 Task: Add Cover Blue to Card Card0010 in Board Board0003 in Development in Trello
Action: Mouse moved to (720, 105)
Screenshot: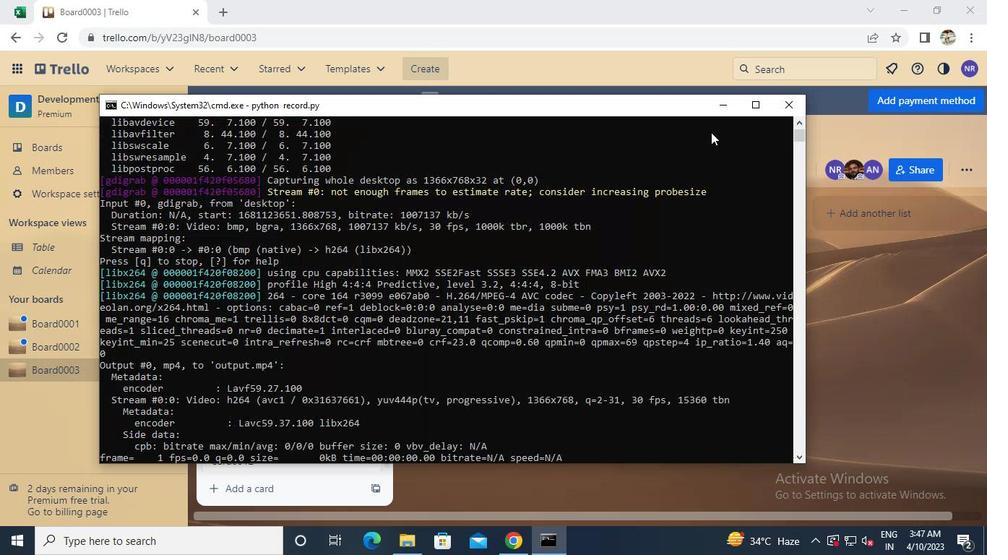 
Action: Mouse pressed left at (720, 105)
Screenshot: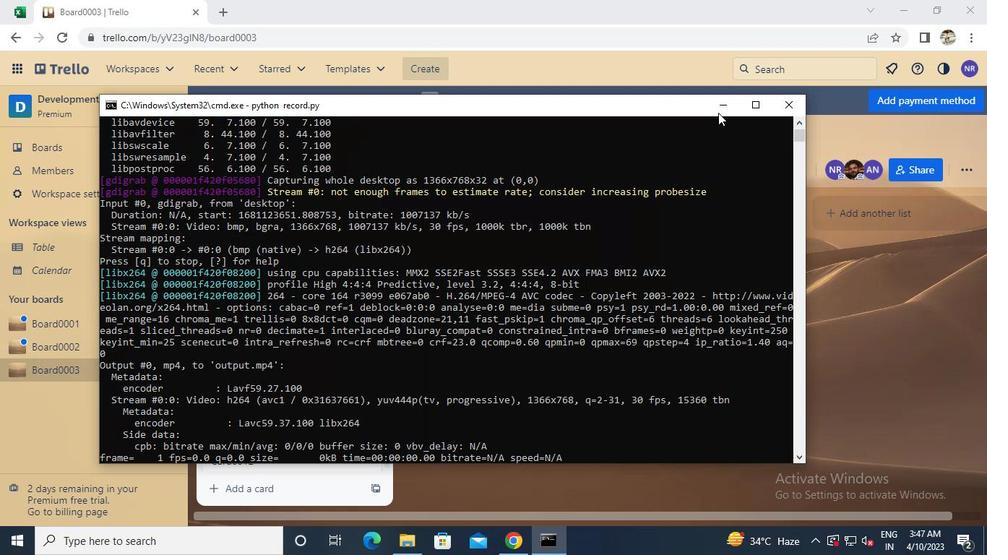 
Action: Mouse moved to (366, 367)
Screenshot: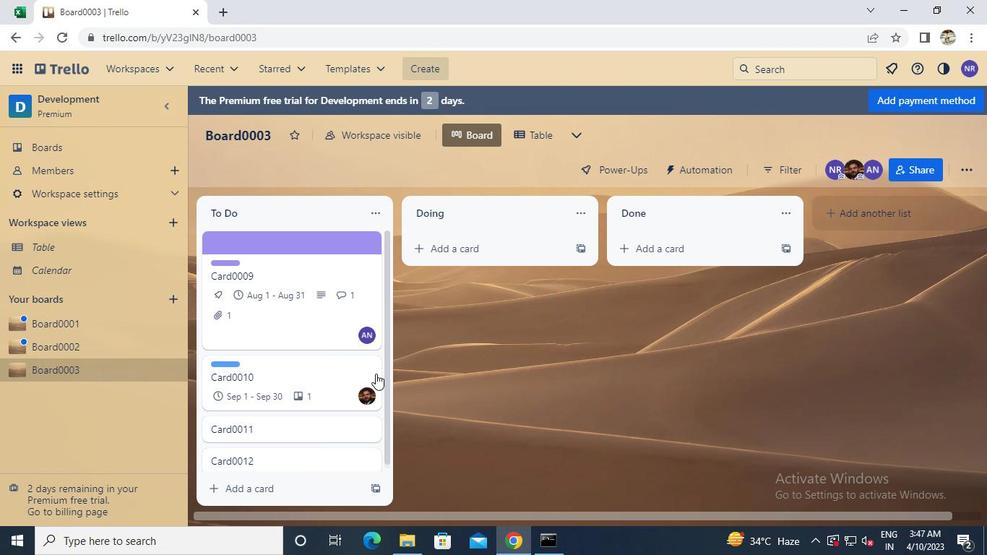 
Action: Mouse pressed left at (366, 367)
Screenshot: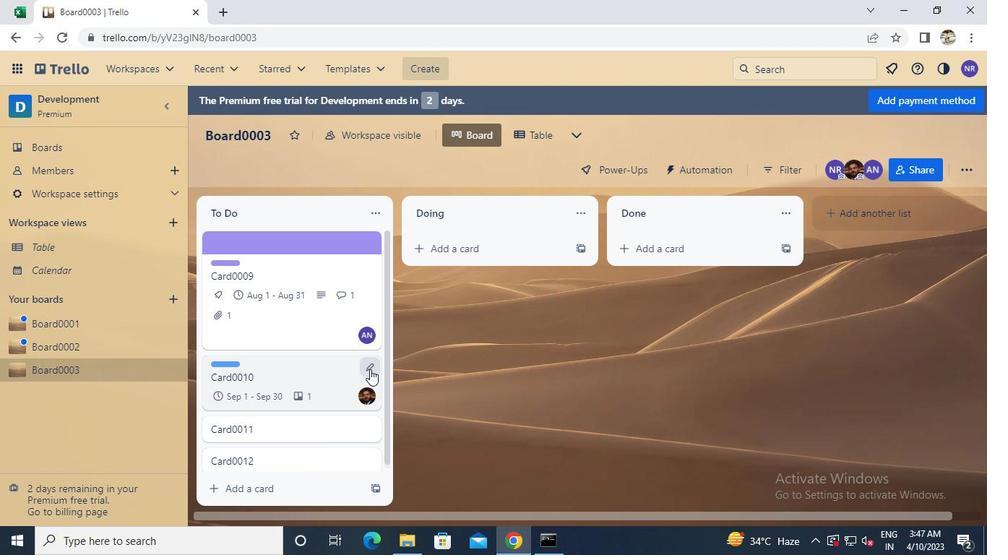 
Action: Mouse moved to (412, 354)
Screenshot: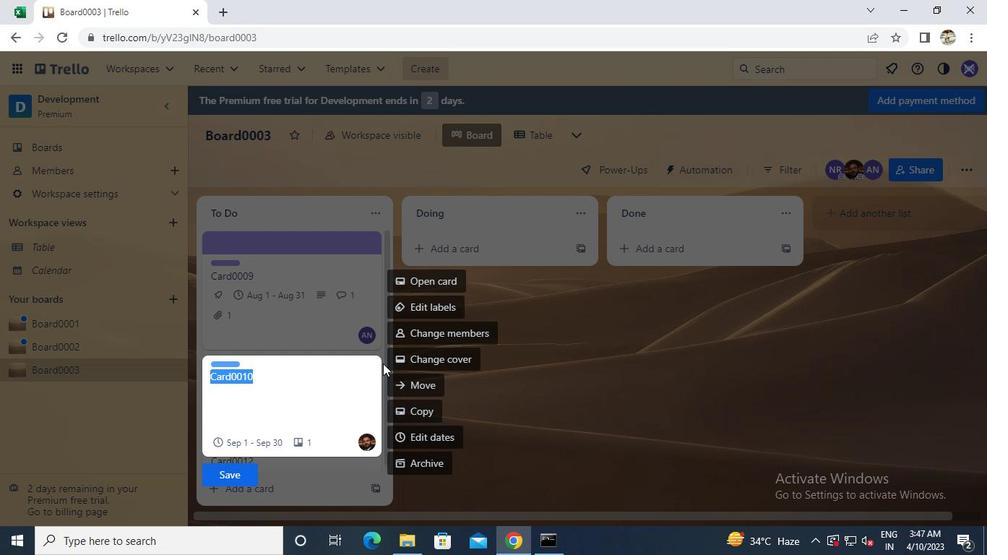 
Action: Mouse pressed left at (412, 354)
Screenshot: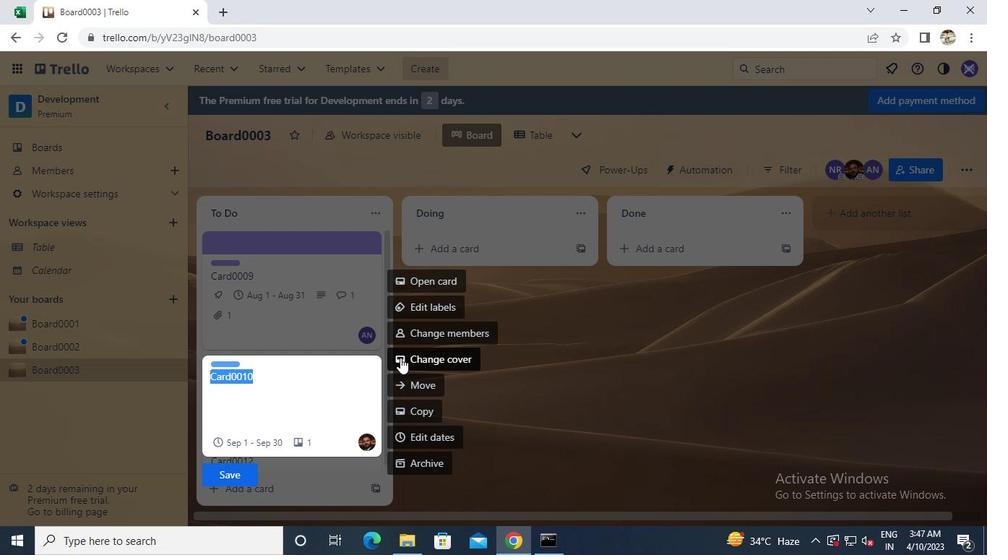 
Action: Mouse moved to (413, 267)
Screenshot: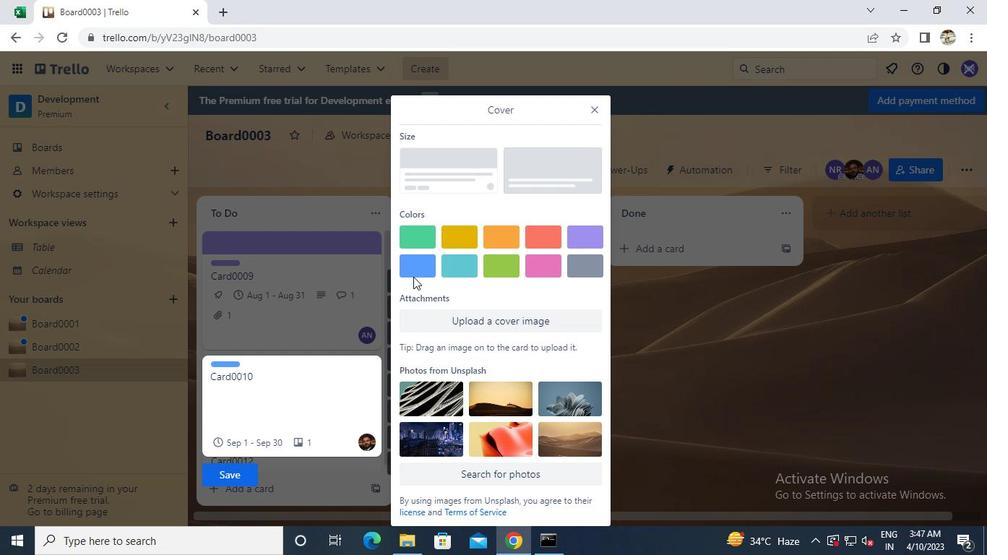 
Action: Mouse pressed left at (413, 267)
Screenshot: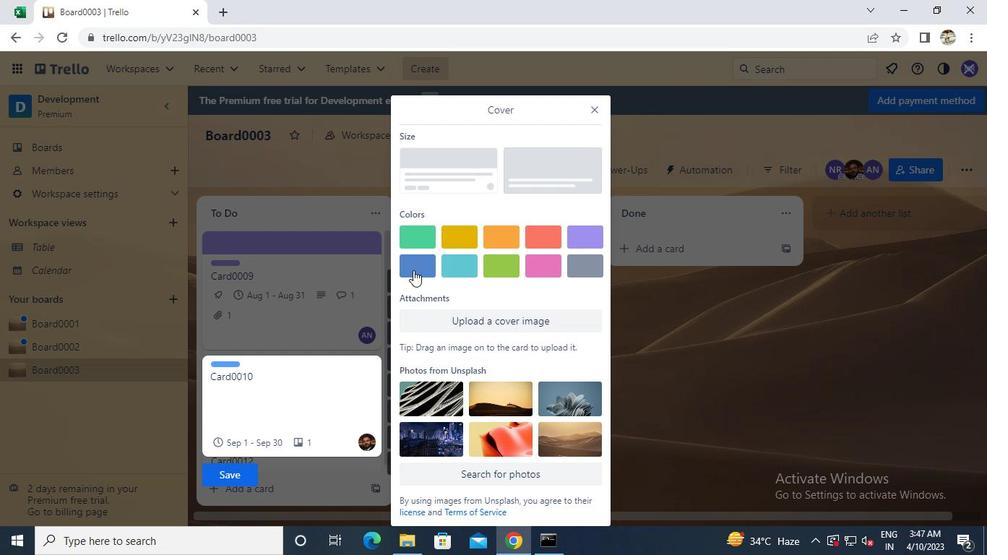 
Action: Mouse moved to (246, 479)
Screenshot: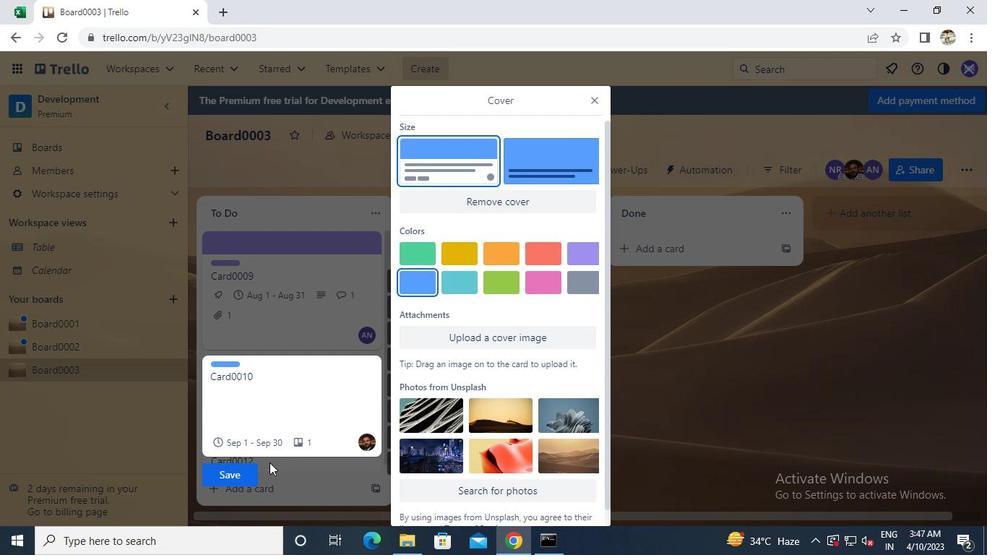 
Action: Mouse pressed left at (246, 479)
Screenshot: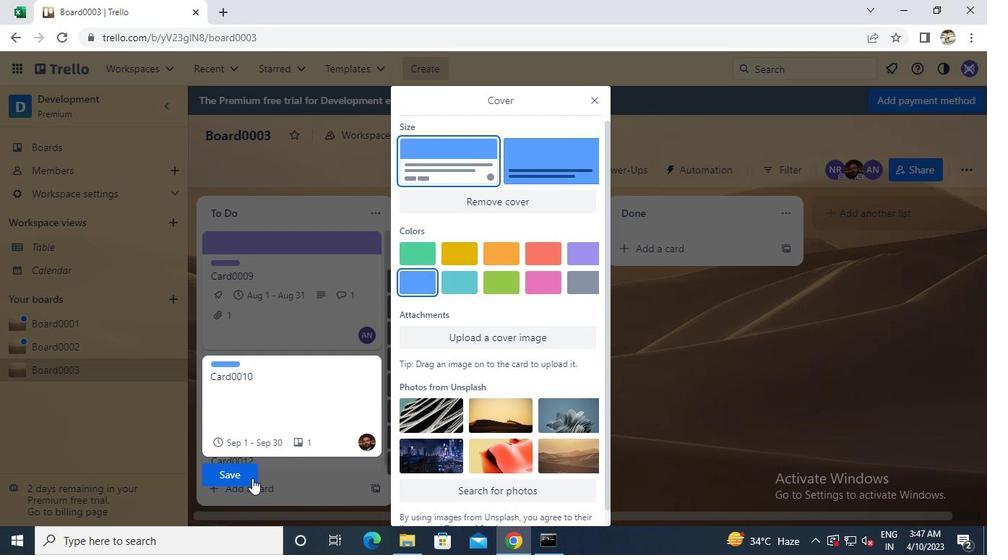 
Action: Mouse moved to (242, 496)
Screenshot: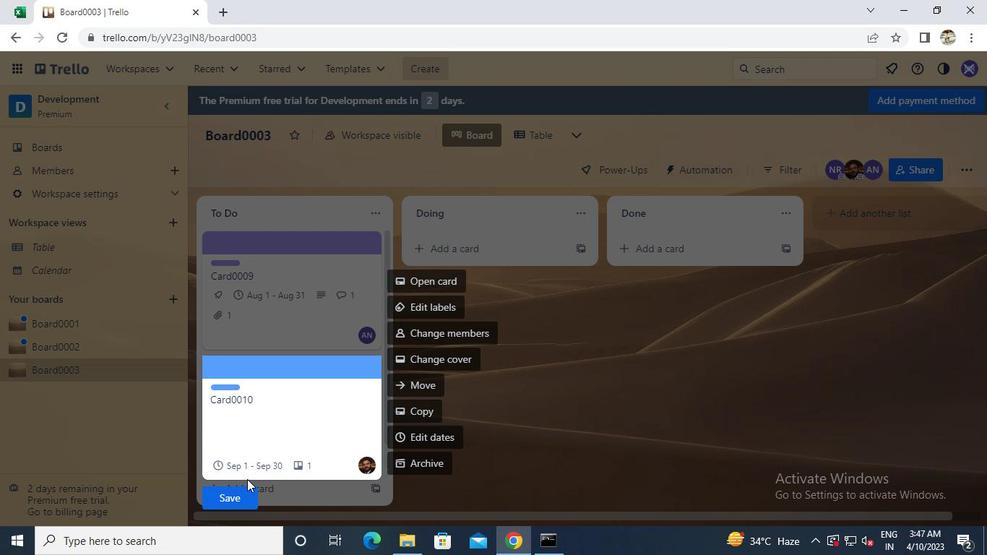 
Action: Mouse pressed left at (242, 496)
Screenshot: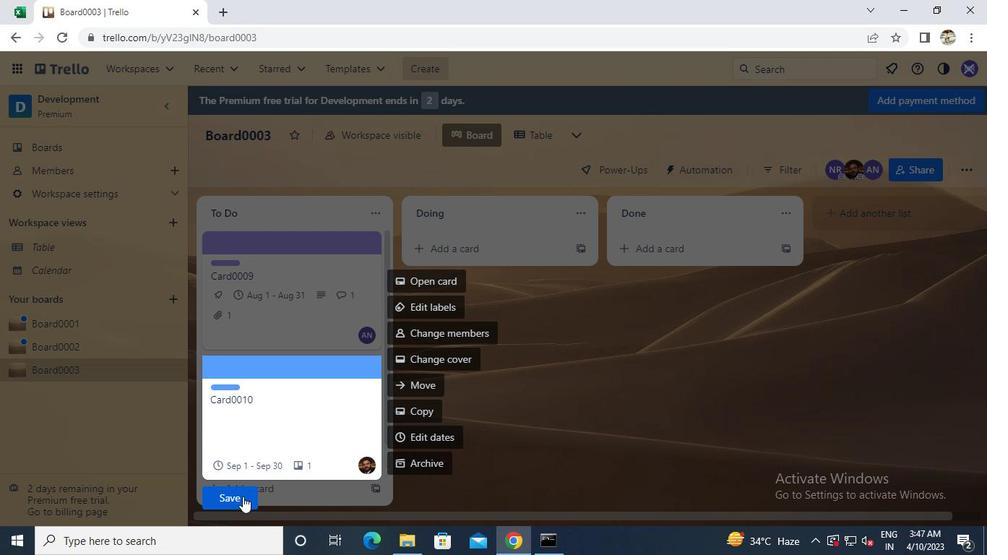 
Action: Mouse moved to (561, 545)
Screenshot: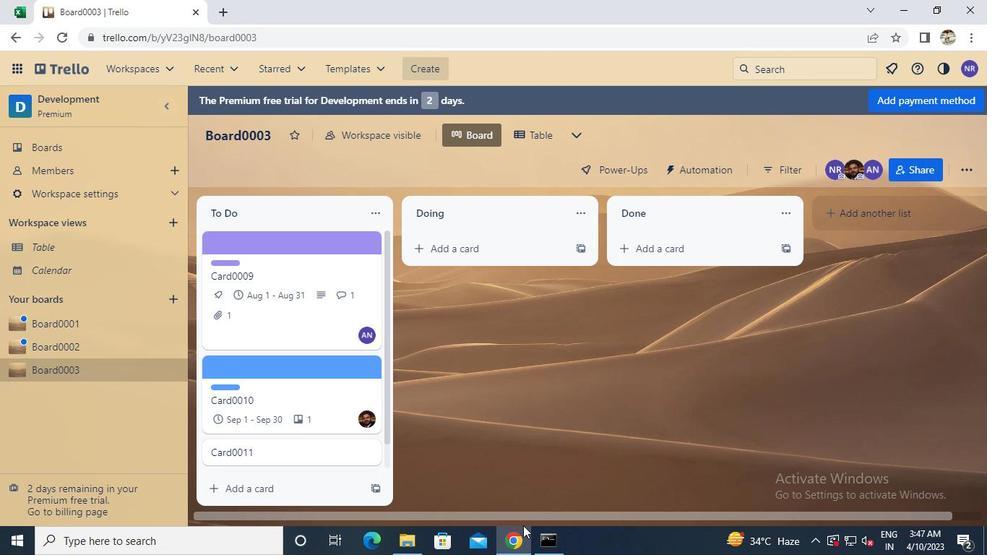 
Action: Mouse pressed left at (561, 545)
Screenshot: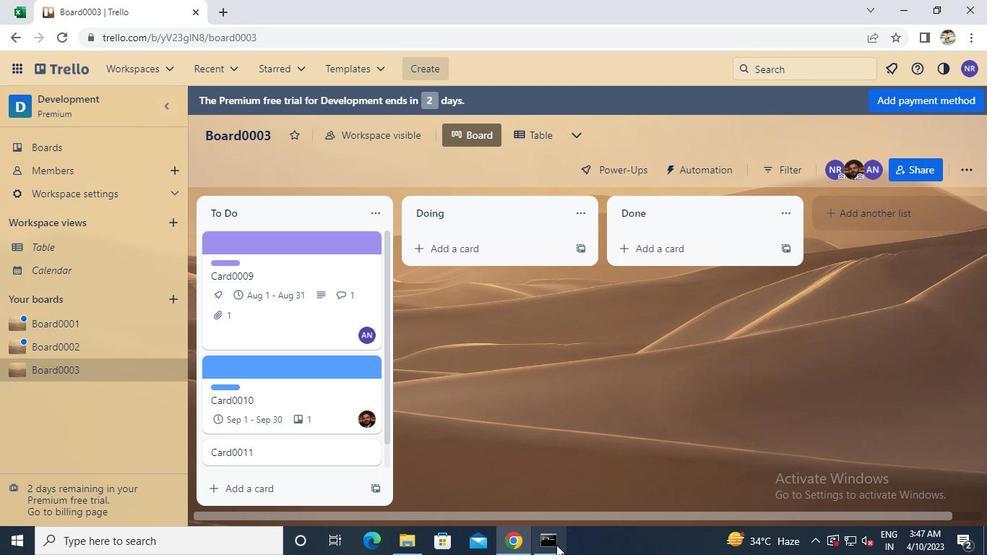 
Action: Mouse moved to (784, 109)
Screenshot: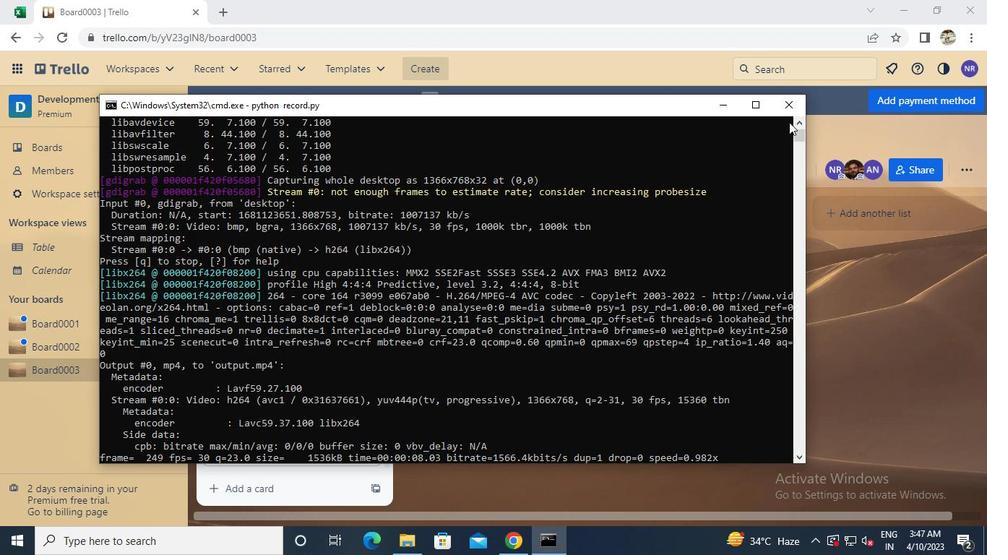 
Action: Mouse pressed left at (784, 109)
Screenshot: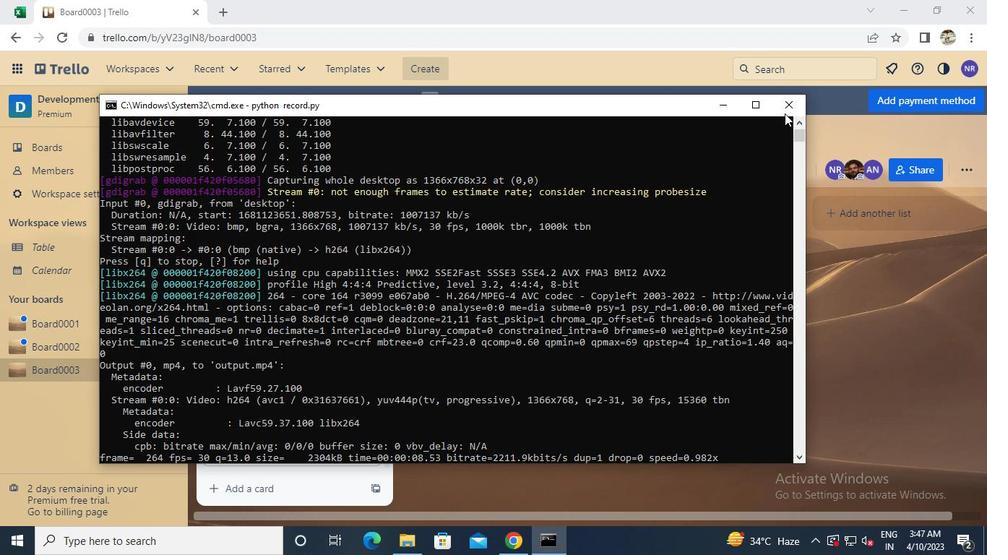 
